 Task: Check the average views per listing of 2 stories in the last 1 year.
Action: Mouse moved to (793, 173)
Screenshot: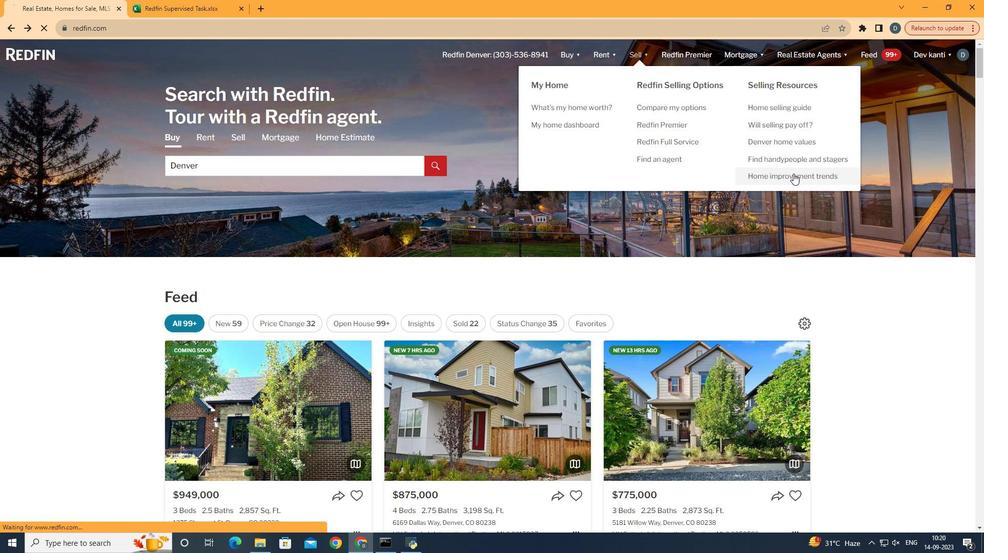 
Action: Mouse pressed left at (793, 173)
Screenshot: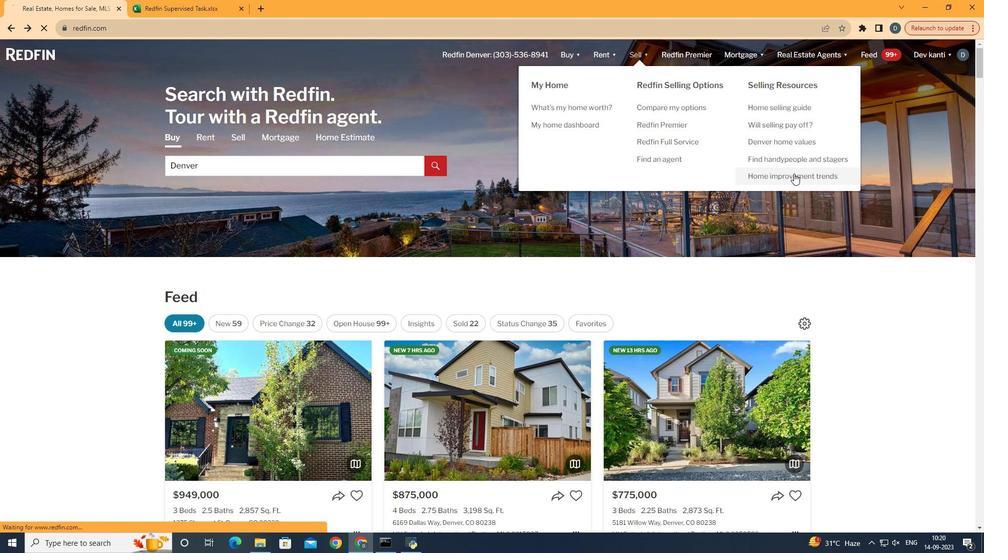 
Action: Mouse moved to (250, 197)
Screenshot: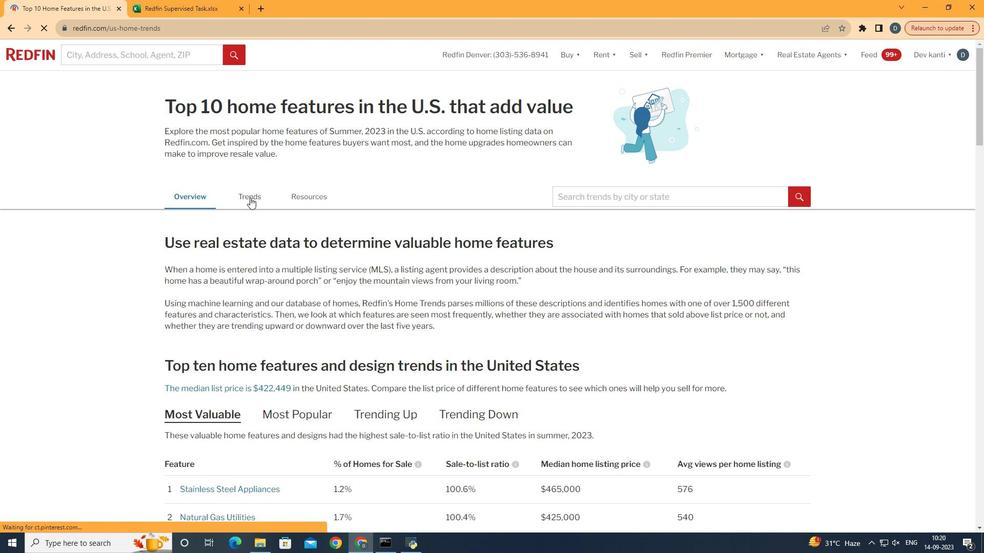 
Action: Mouse pressed left at (250, 197)
Screenshot: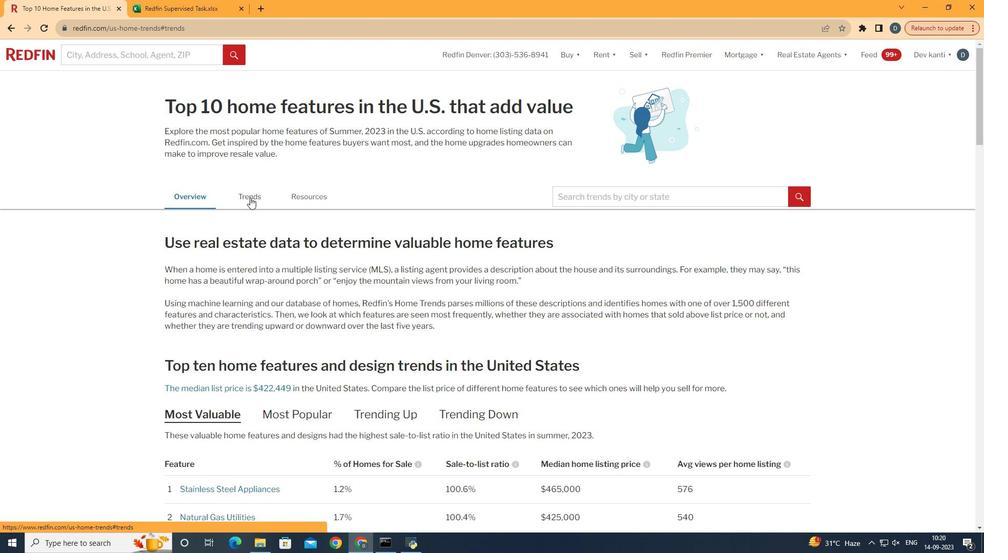 
Action: Mouse moved to (495, 293)
Screenshot: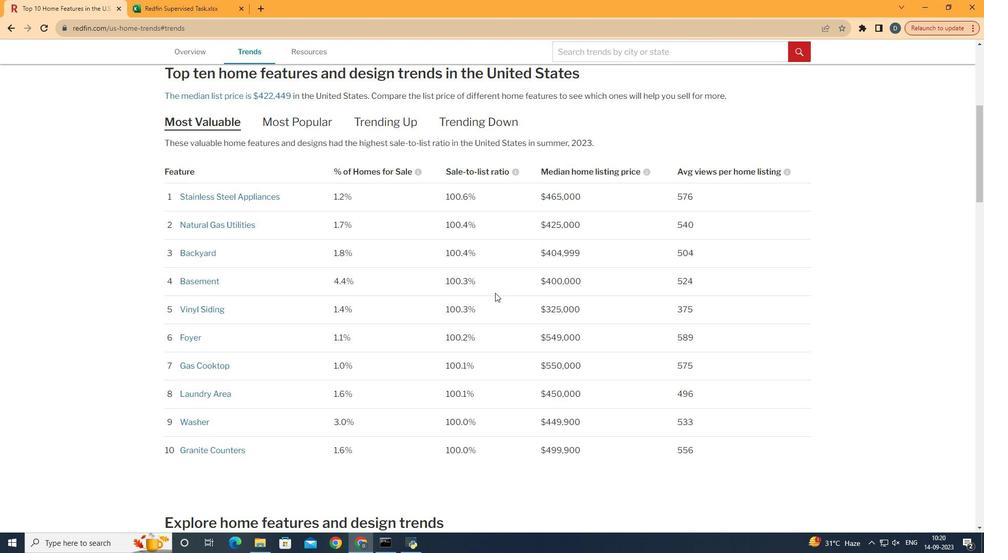 
Action: Mouse scrolled (495, 292) with delta (0, 0)
Screenshot: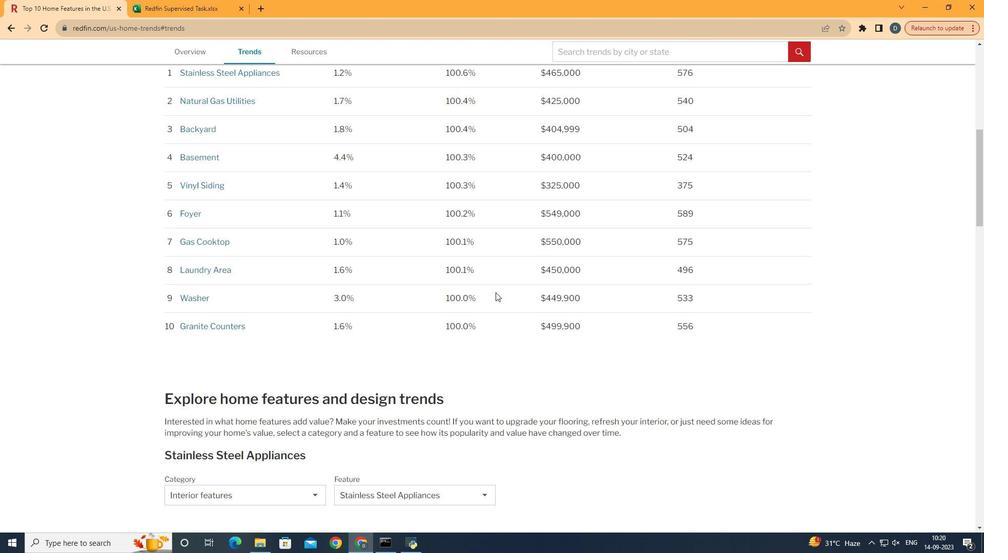
Action: Mouse scrolled (495, 292) with delta (0, 0)
Screenshot: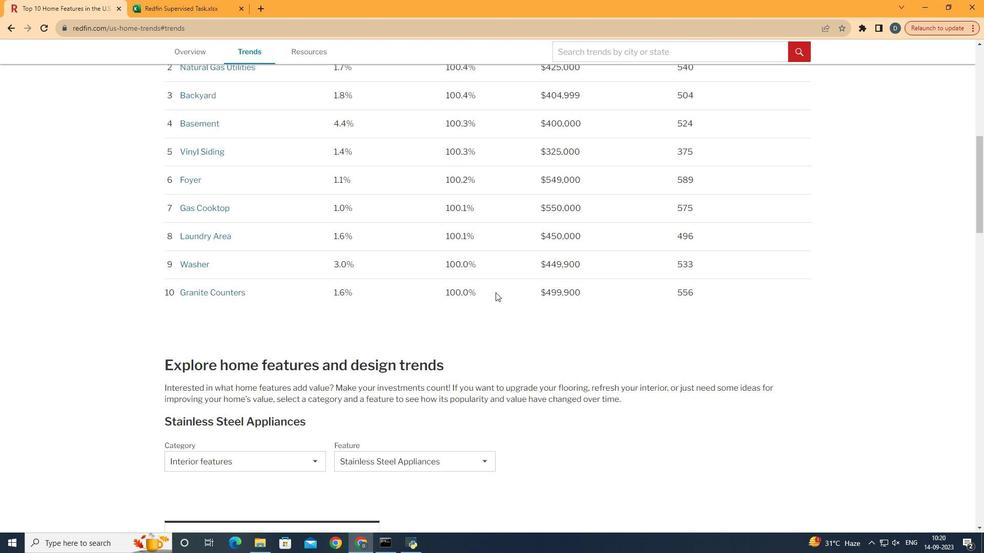 
Action: Mouse moved to (495, 292)
Screenshot: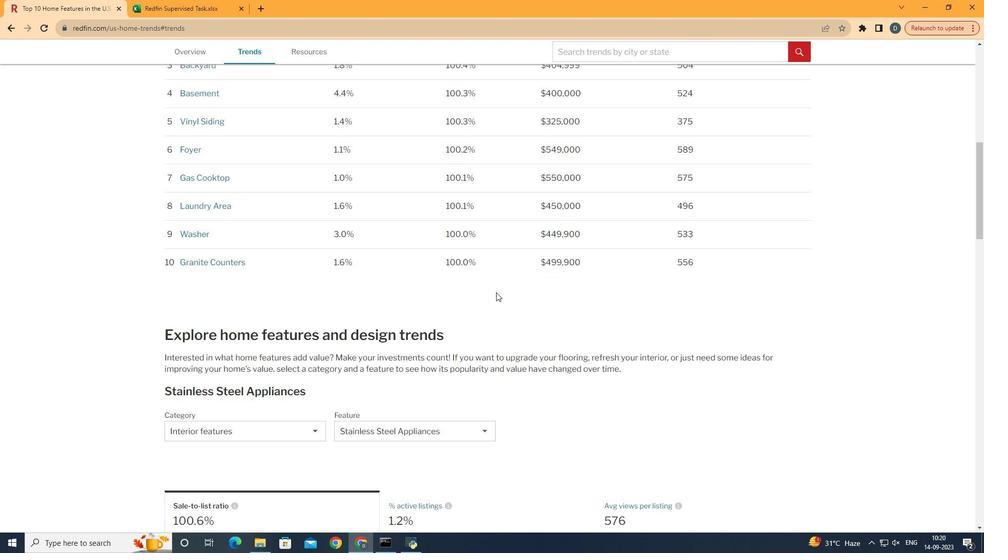 
Action: Mouse scrolled (495, 292) with delta (0, 0)
Screenshot: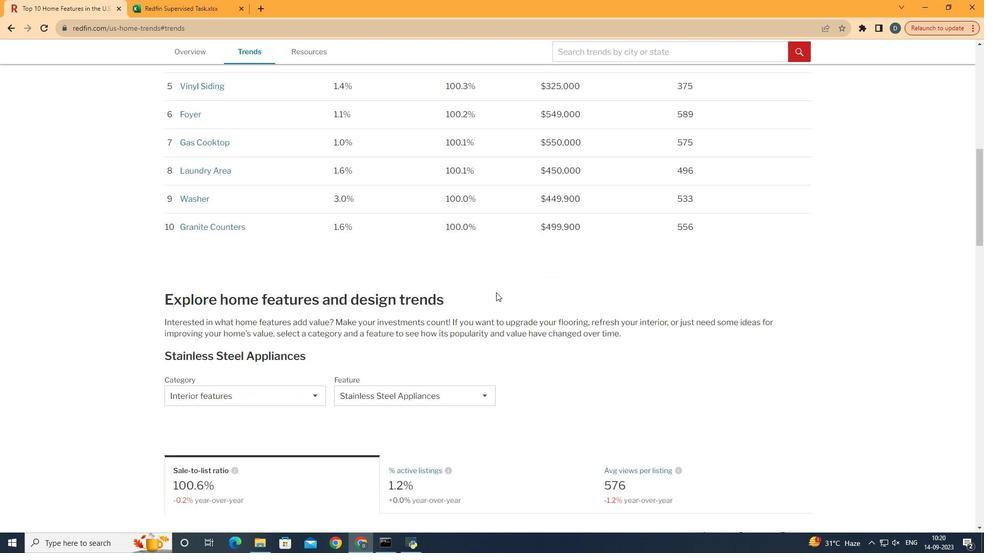 
Action: Mouse scrolled (495, 292) with delta (0, 0)
Screenshot: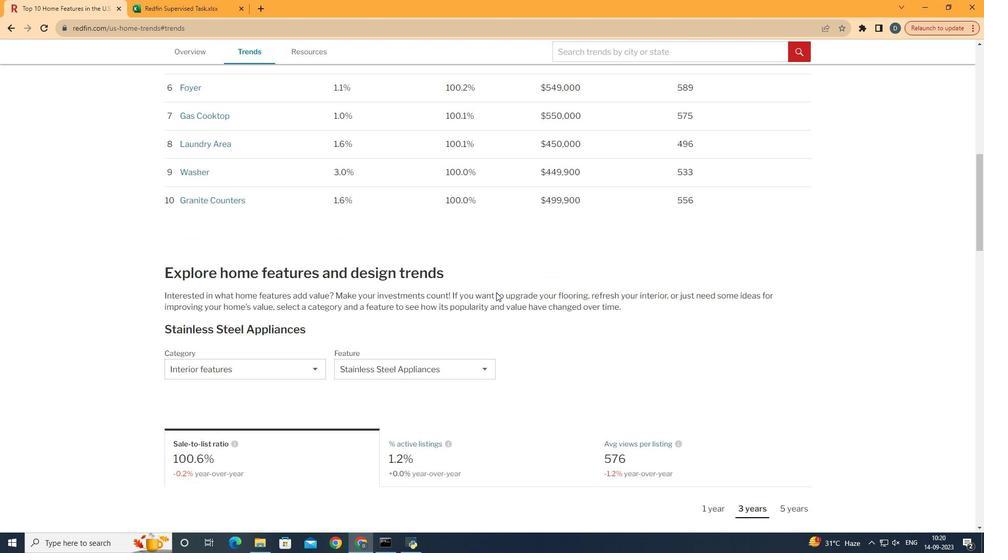 
Action: Mouse scrolled (495, 292) with delta (0, 0)
Screenshot: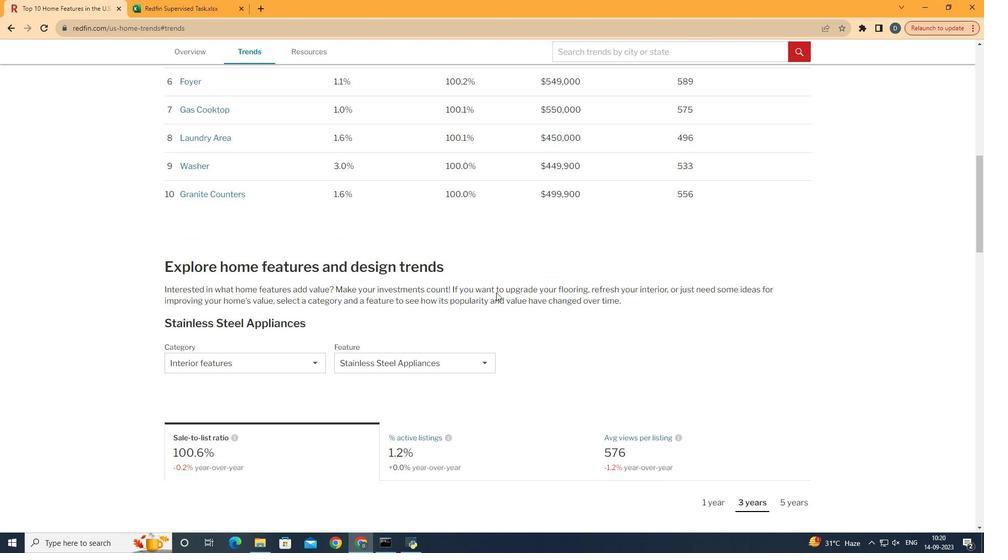 
Action: Mouse moved to (496, 292)
Screenshot: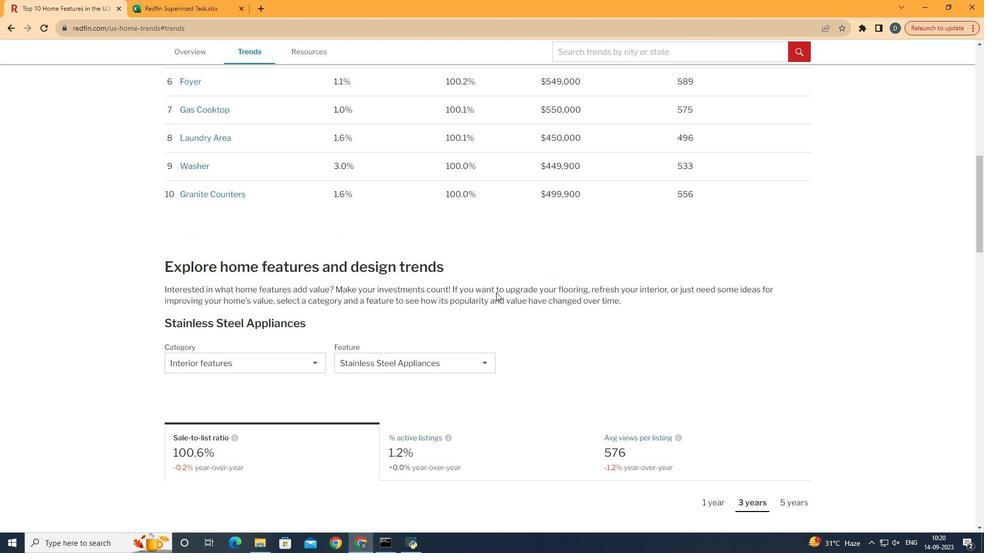 
Action: Mouse scrolled (496, 292) with delta (0, 0)
Screenshot: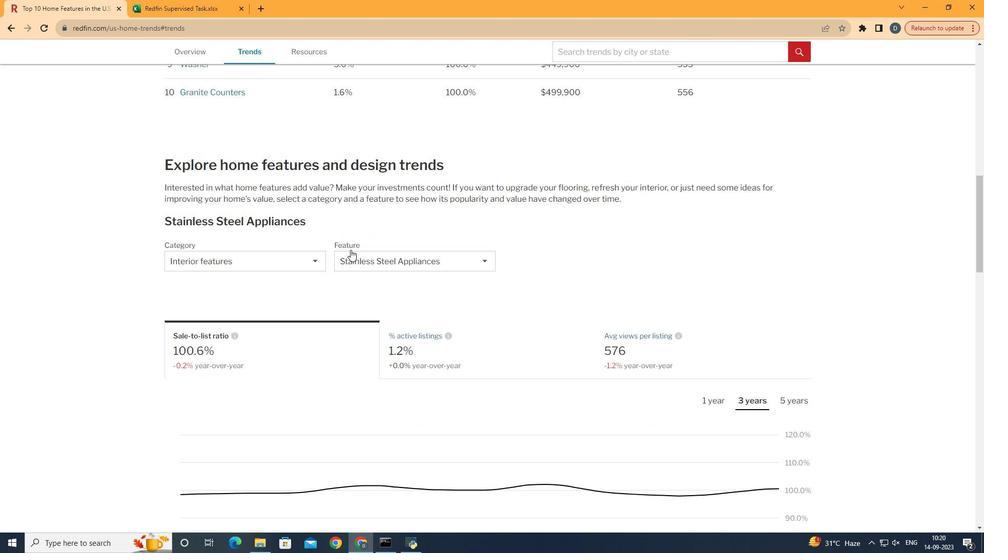 
Action: Mouse scrolled (496, 292) with delta (0, 0)
Screenshot: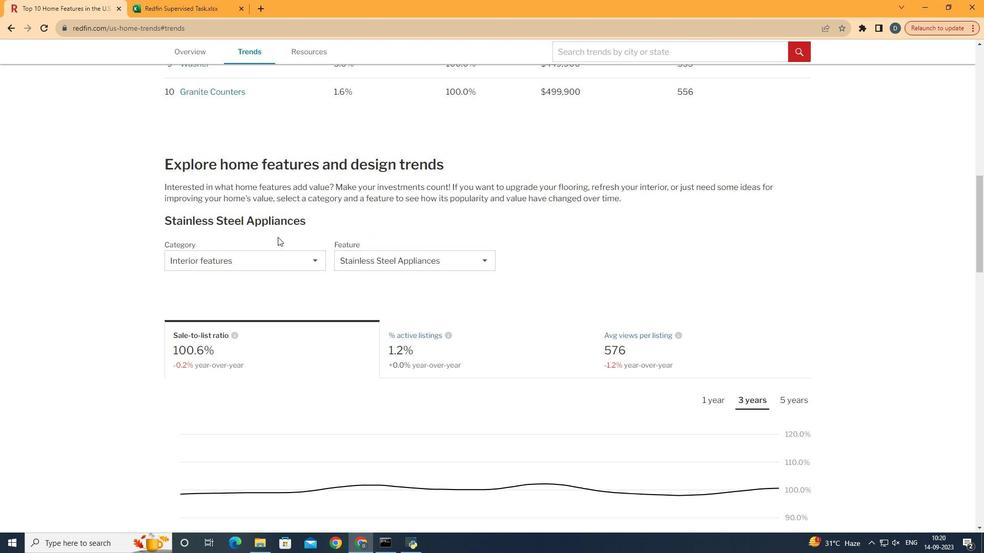 
Action: Mouse moved to (252, 266)
Screenshot: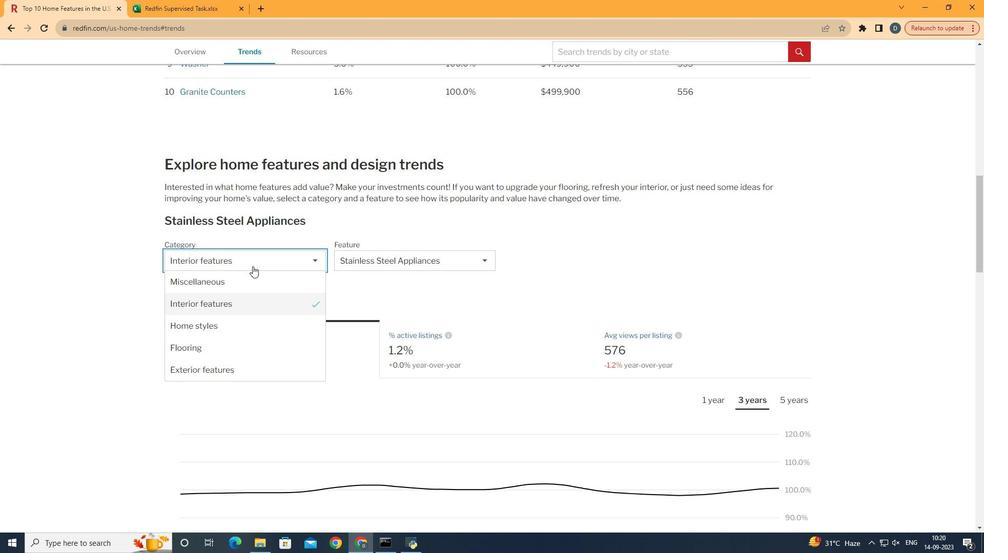 
Action: Mouse pressed left at (252, 266)
Screenshot: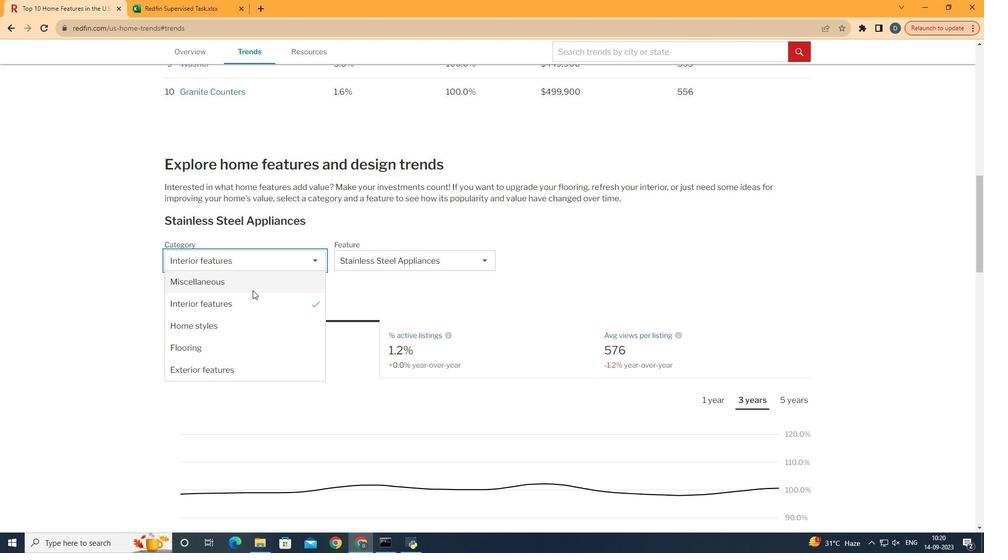 
Action: Mouse moved to (247, 322)
Screenshot: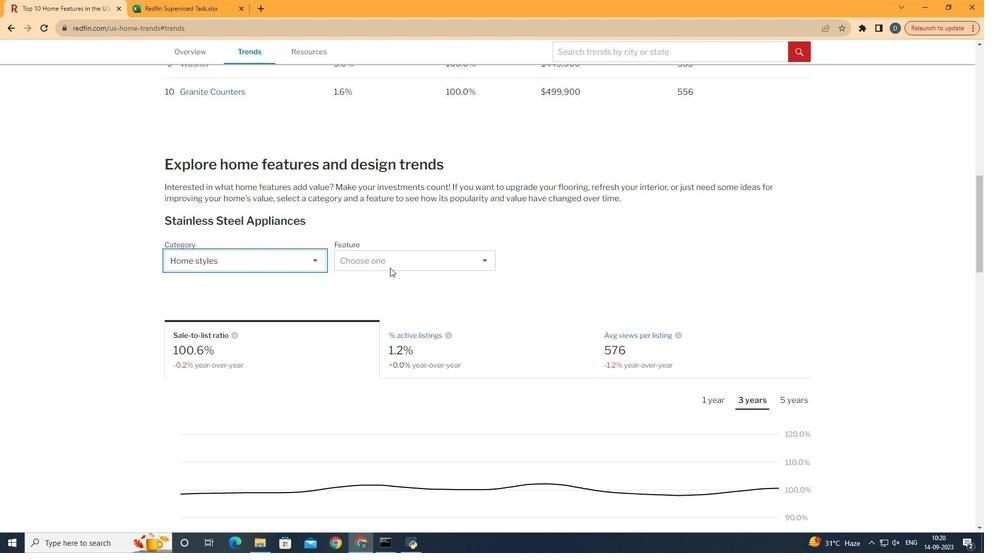 
Action: Mouse pressed left at (247, 322)
Screenshot: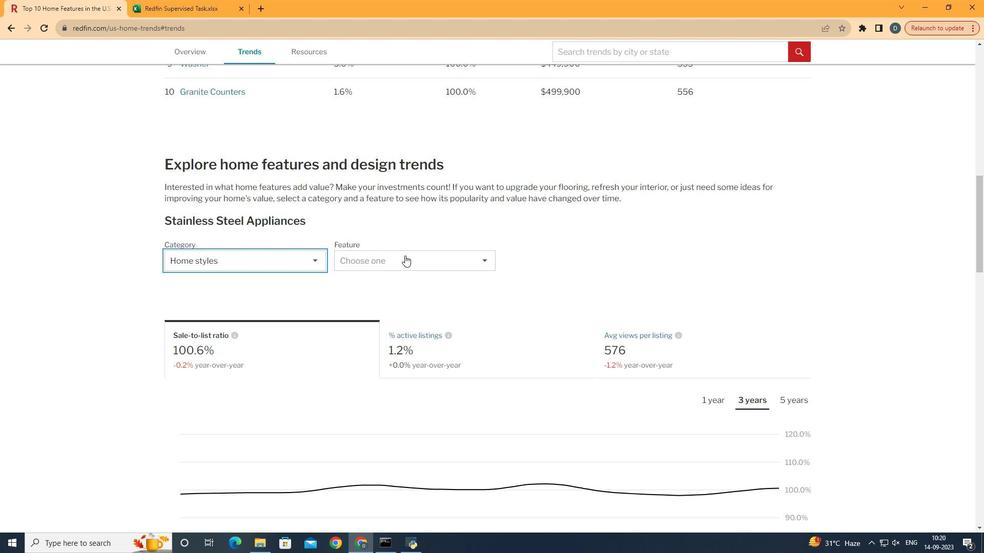 
Action: Mouse moved to (405, 255)
Screenshot: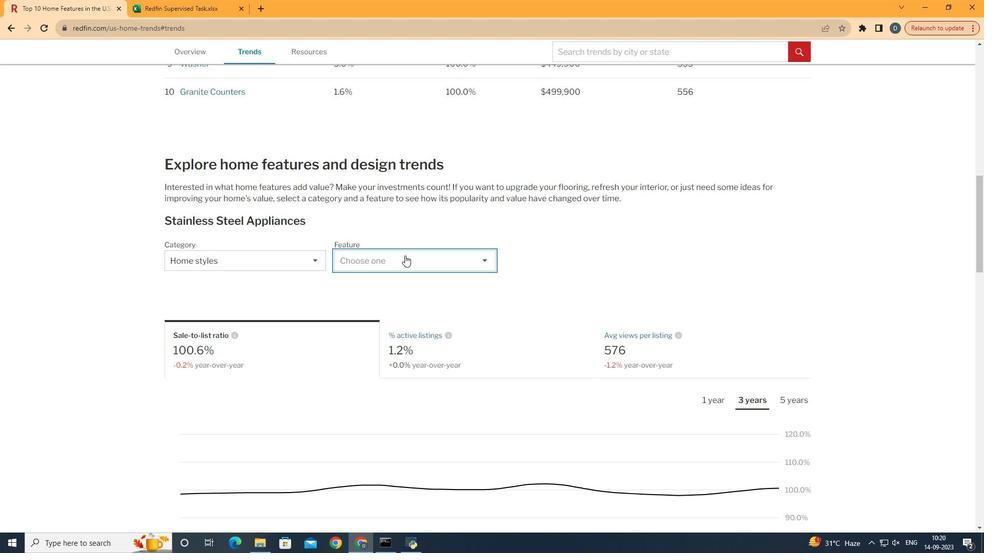 
Action: Mouse pressed left at (405, 255)
Screenshot: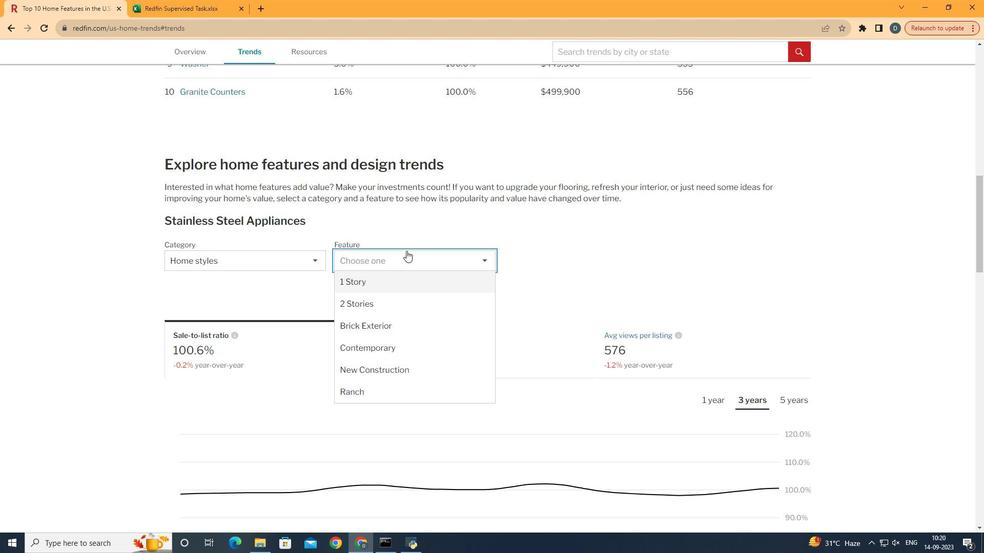 
Action: Mouse moved to (425, 299)
Screenshot: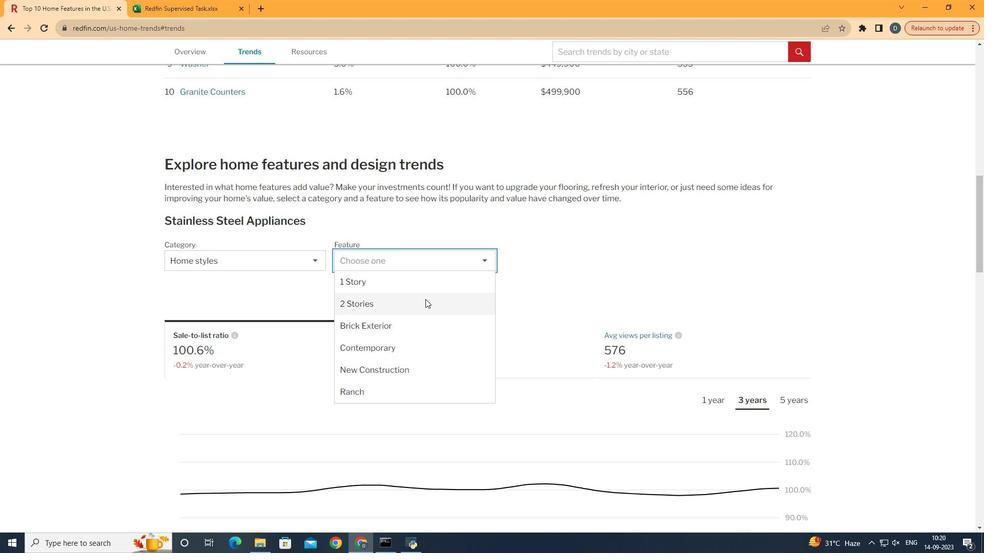 
Action: Mouse pressed left at (425, 299)
Screenshot: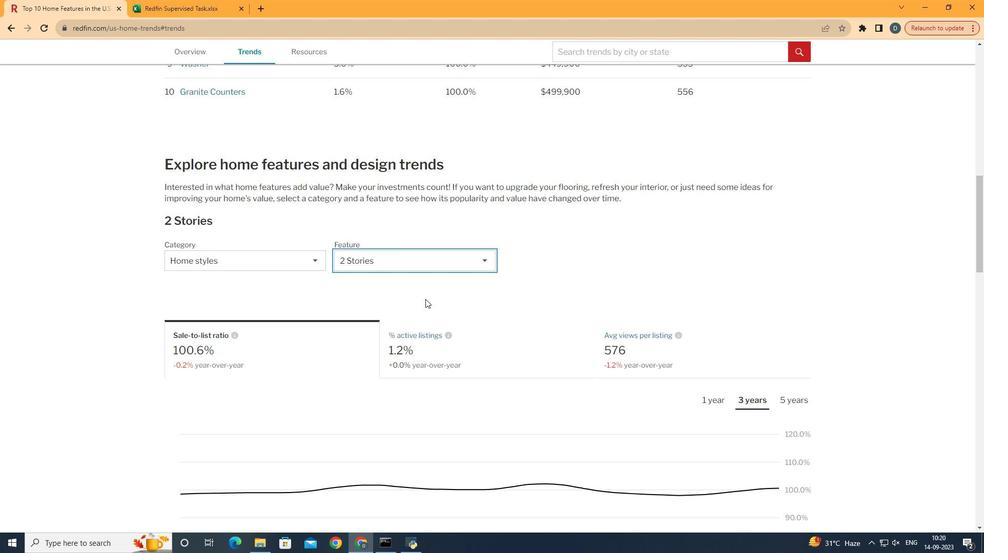
Action: Mouse moved to (601, 260)
Screenshot: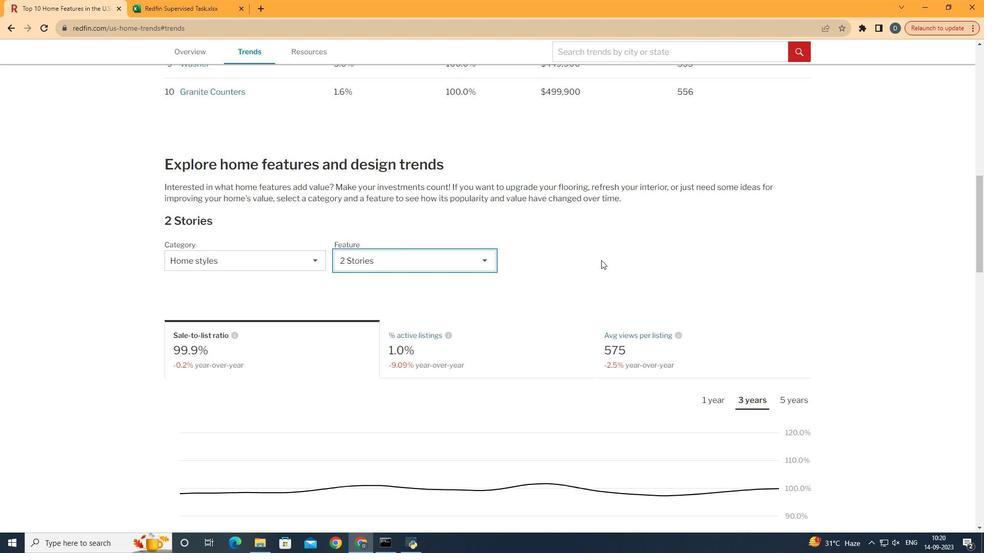 
Action: Mouse scrolled (601, 259) with delta (0, 0)
Screenshot: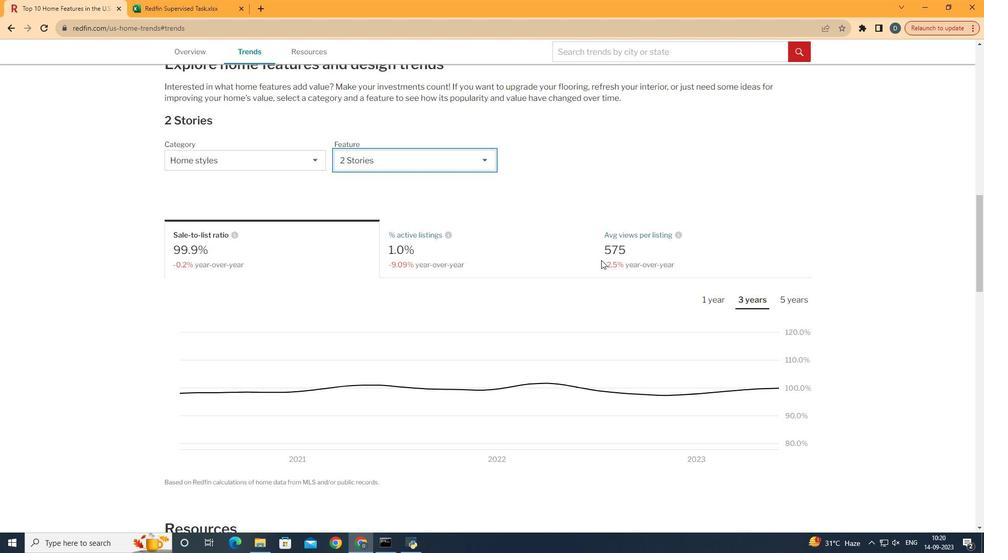 
Action: Mouse scrolled (601, 259) with delta (0, 0)
Screenshot: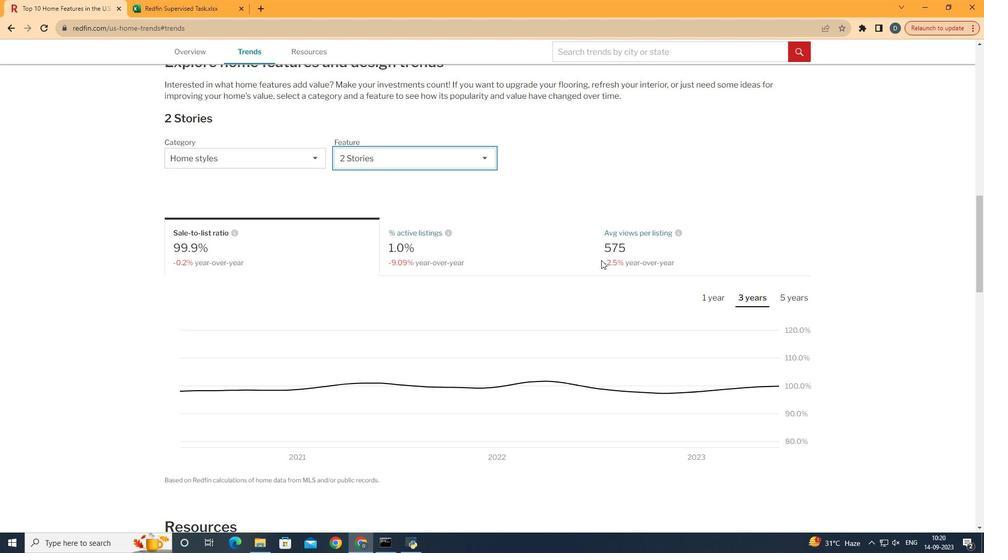 
Action: Mouse moved to (721, 244)
Screenshot: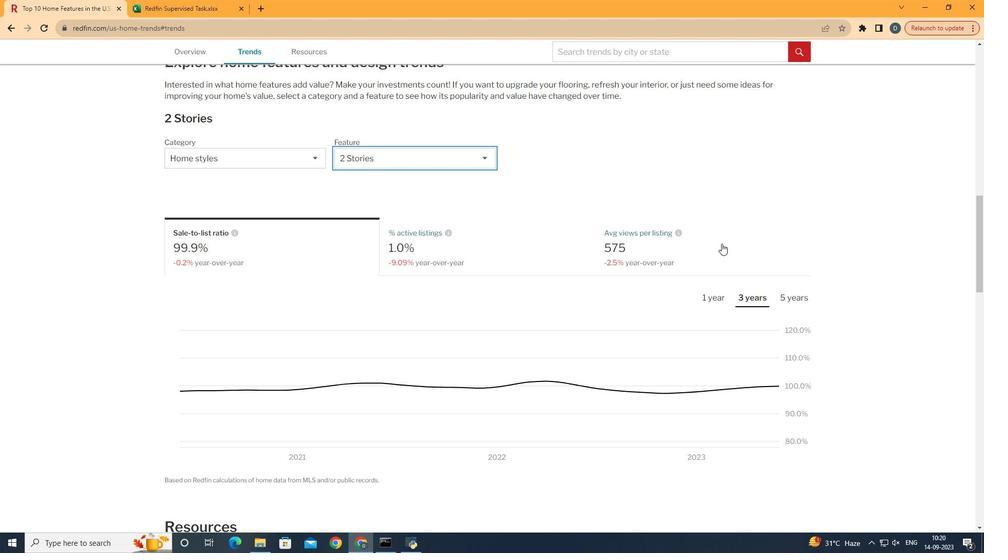 
Action: Mouse pressed left at (721, 244)
Screenshot: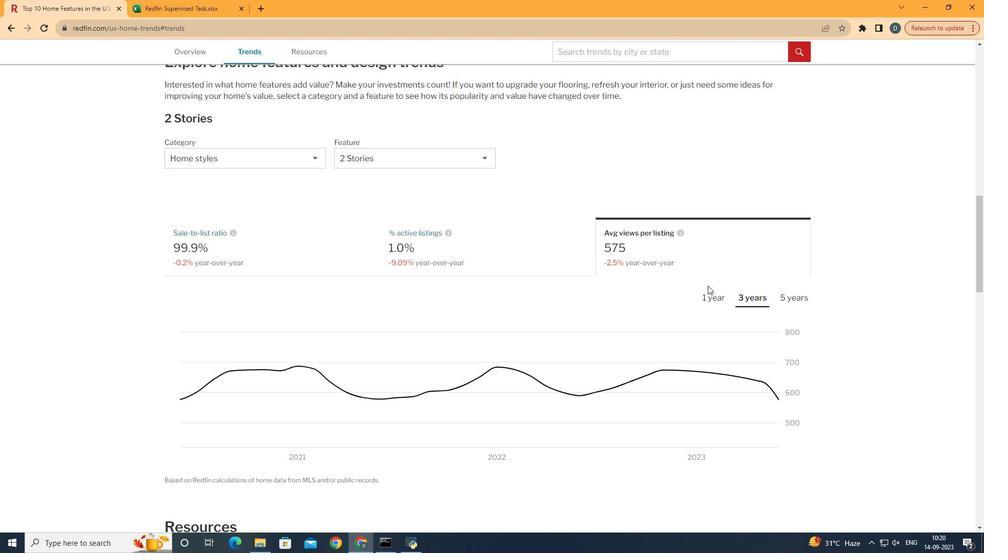 
Action: Mouse moved to (706, 302)
Screenshot: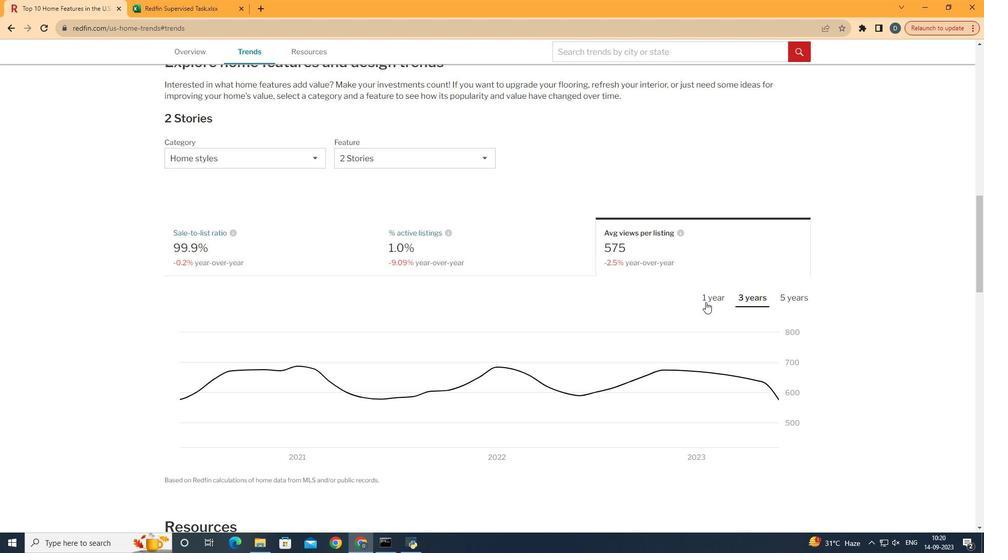 
Action: Mouse pressed left at (706, 302)
Screenshot: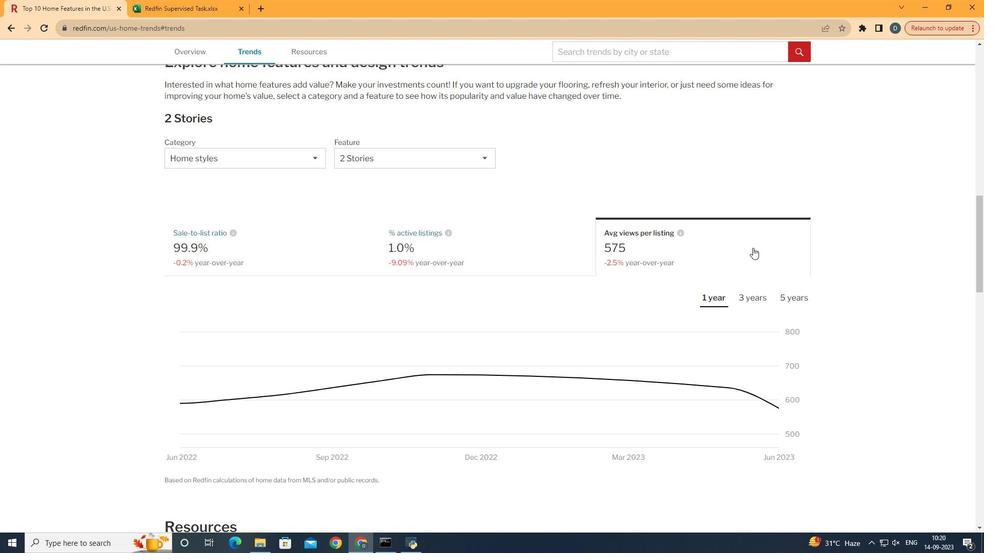 
Action: Mouse moved to (753, 232)
Screenshot: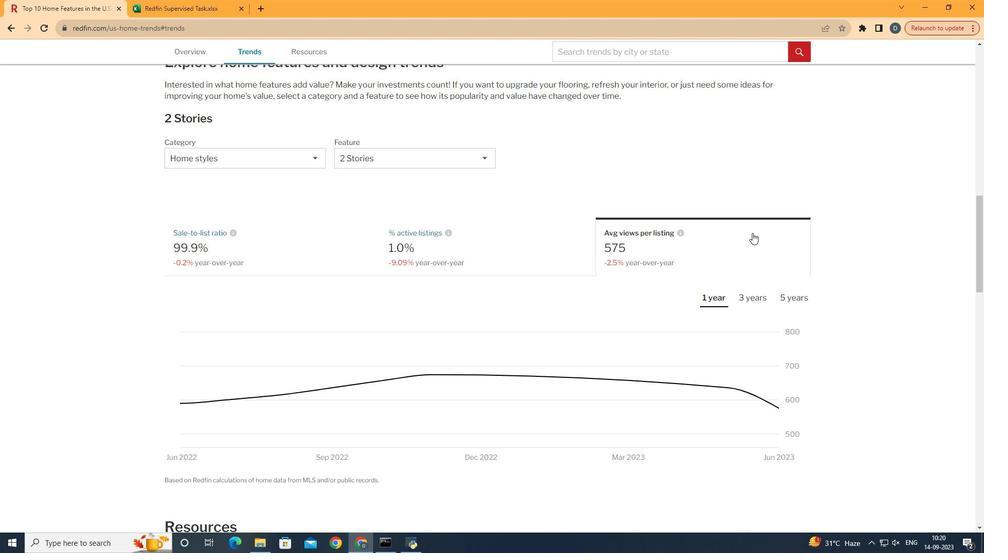 
